 Task: Create the case escalation rules.
Action: Mouse moved to (1067, 79)
Screenshot: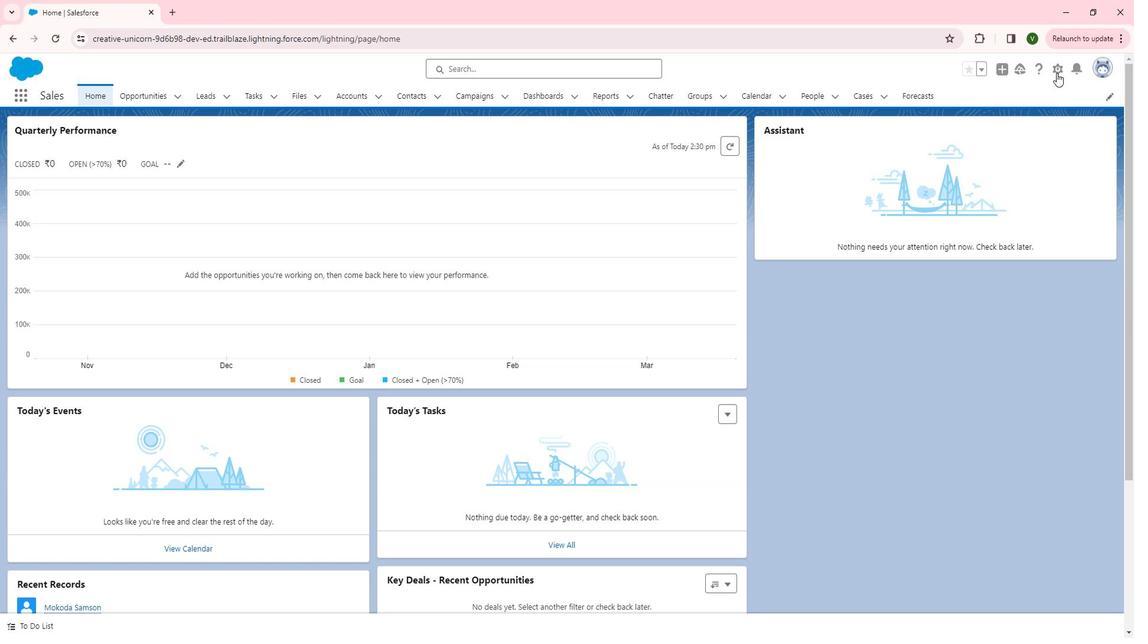 
Action: Mouse pressed left at (1067, 79)
Screenshot: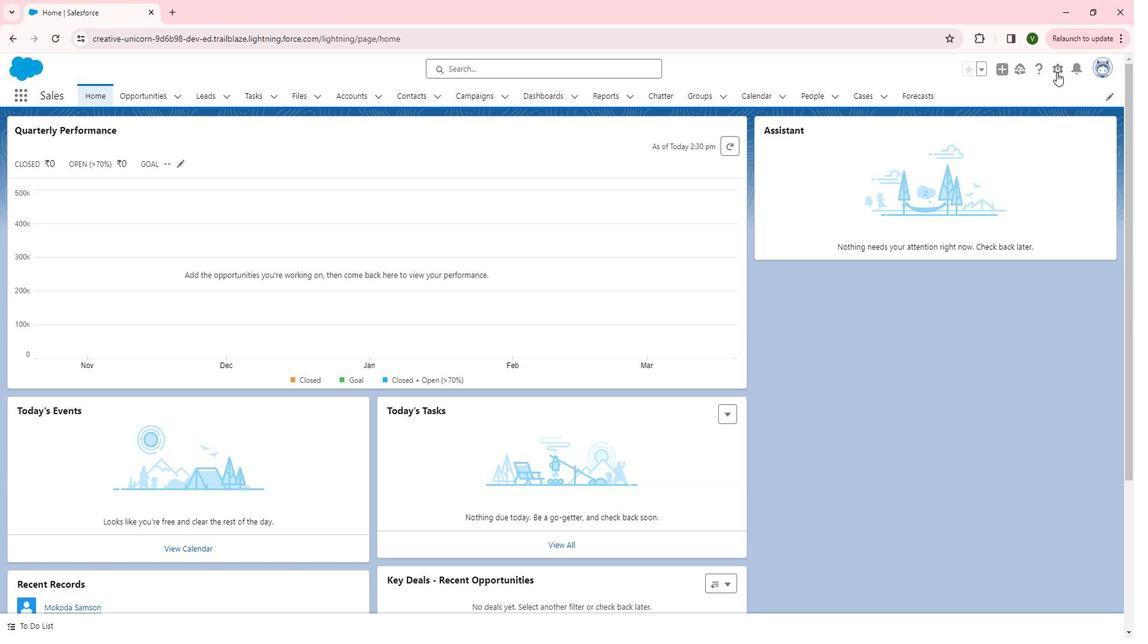 
Action: Mouse moved to (1020, 151)
Screenshot: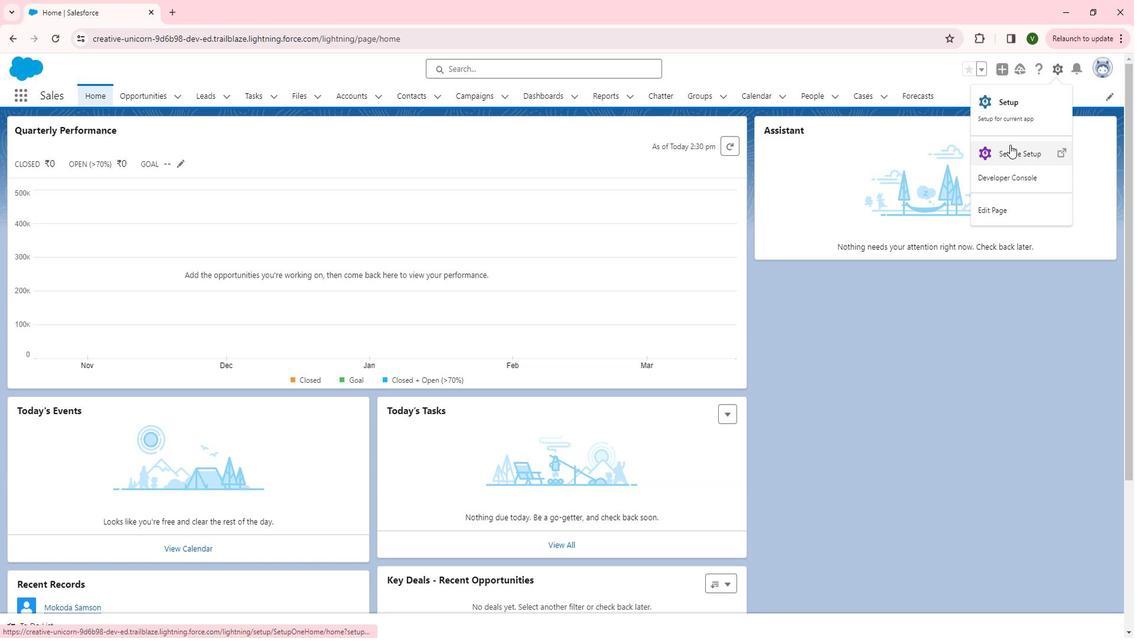 
Action: Mouse pressed left at (1020, 151)
Screenshot: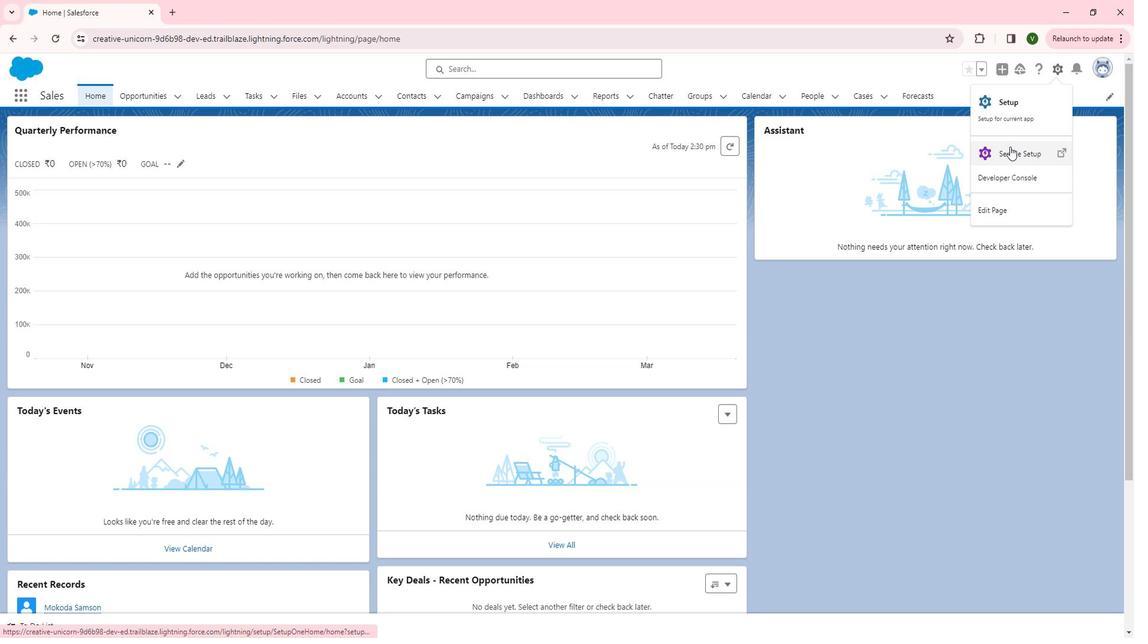 
Action: Mouse moved to (17, 362)
Screenshot: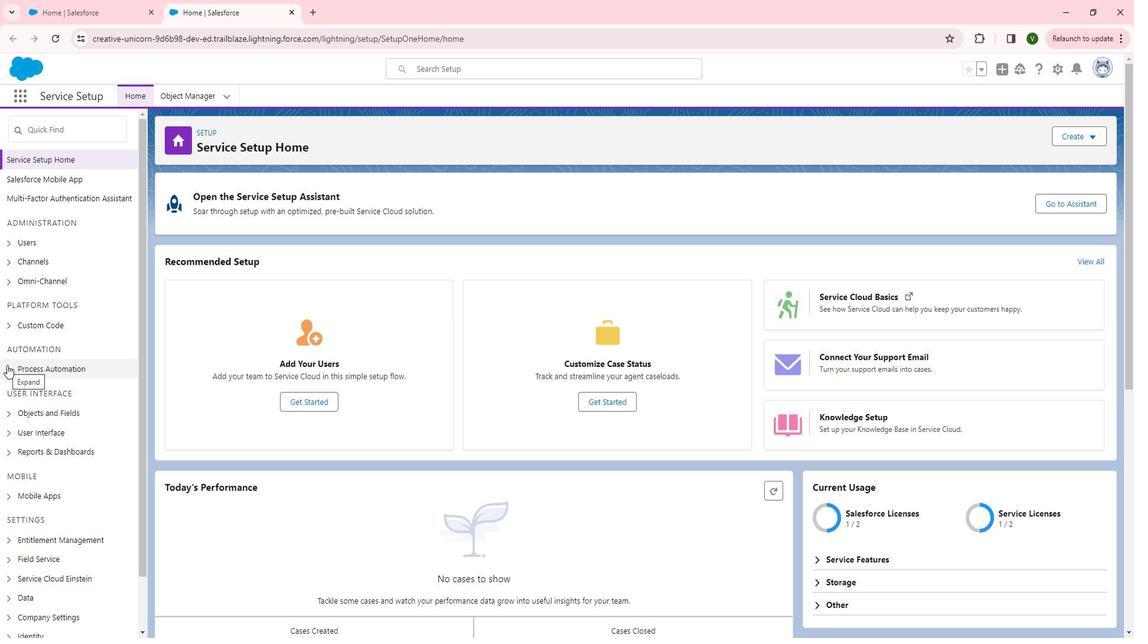 
Action: Mouse pressed left at (17, 362)
Screenshot: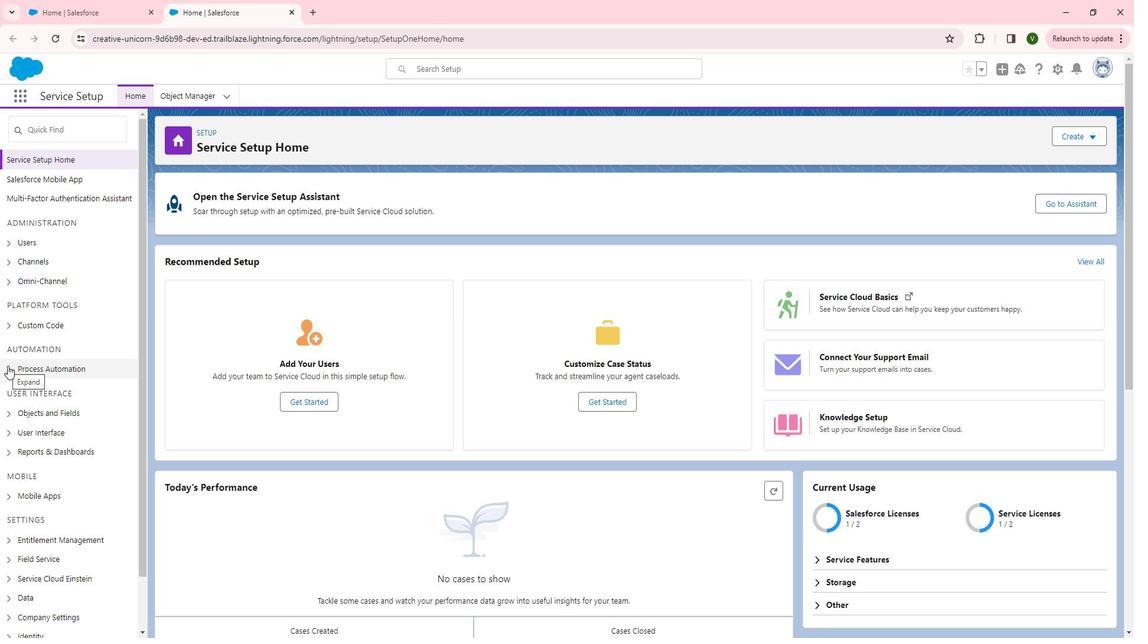 
Action: Mouse moved to (80, 500)
Screenshot: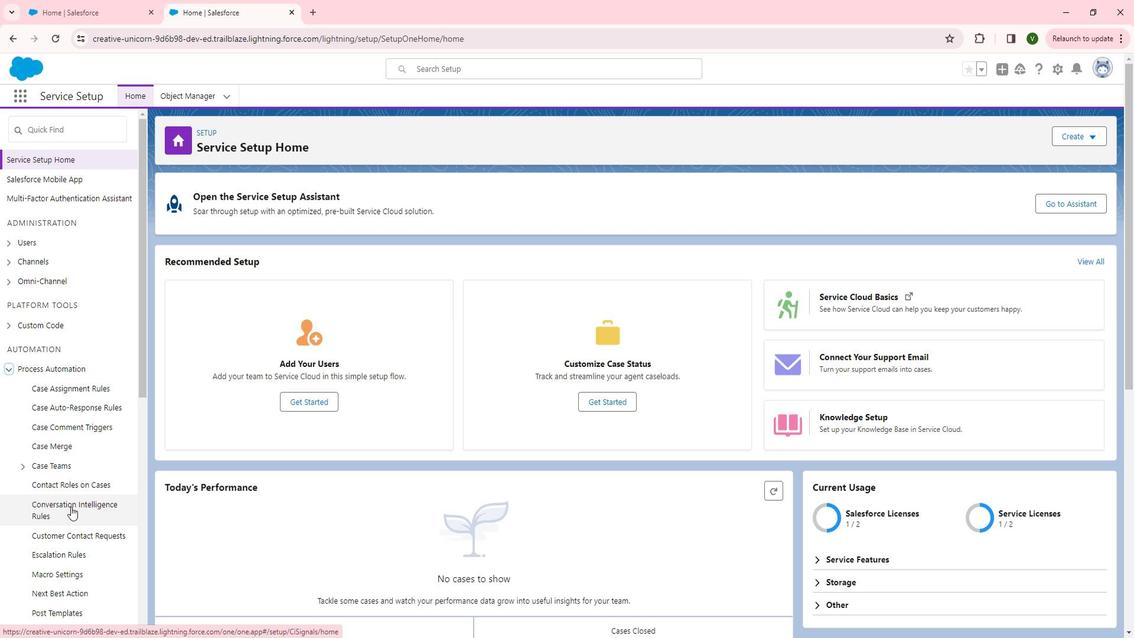 
Action: Mouse scrolled (80, 499) with delta (0, 0)
Screenshot: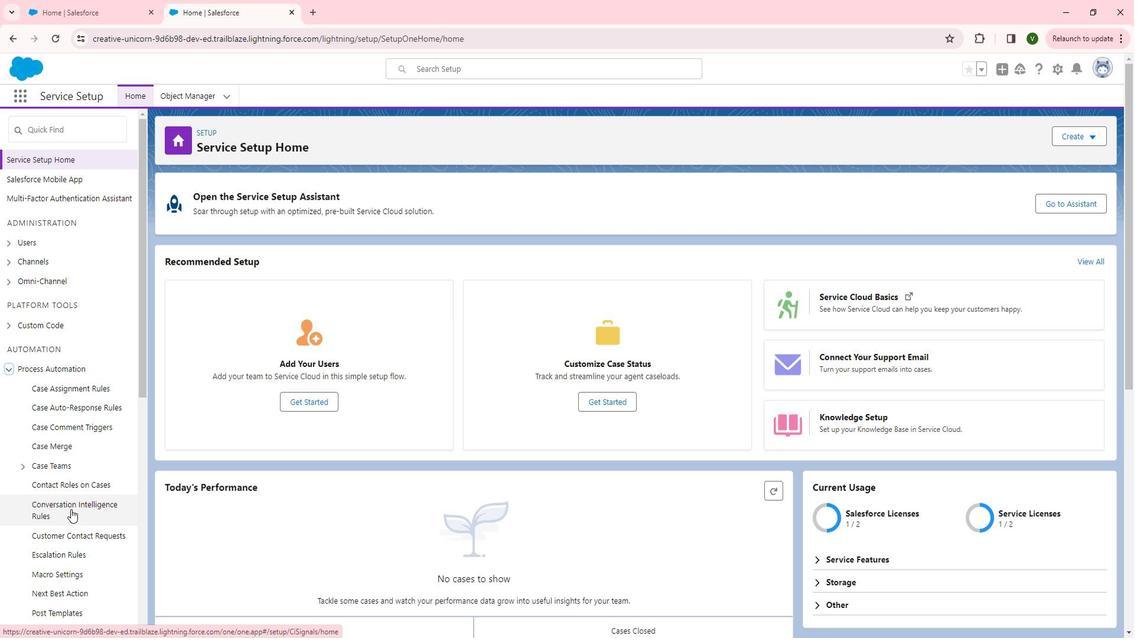 
Action: Mouse scrolled (80, 499) with delta (0, 0)
Screenshot: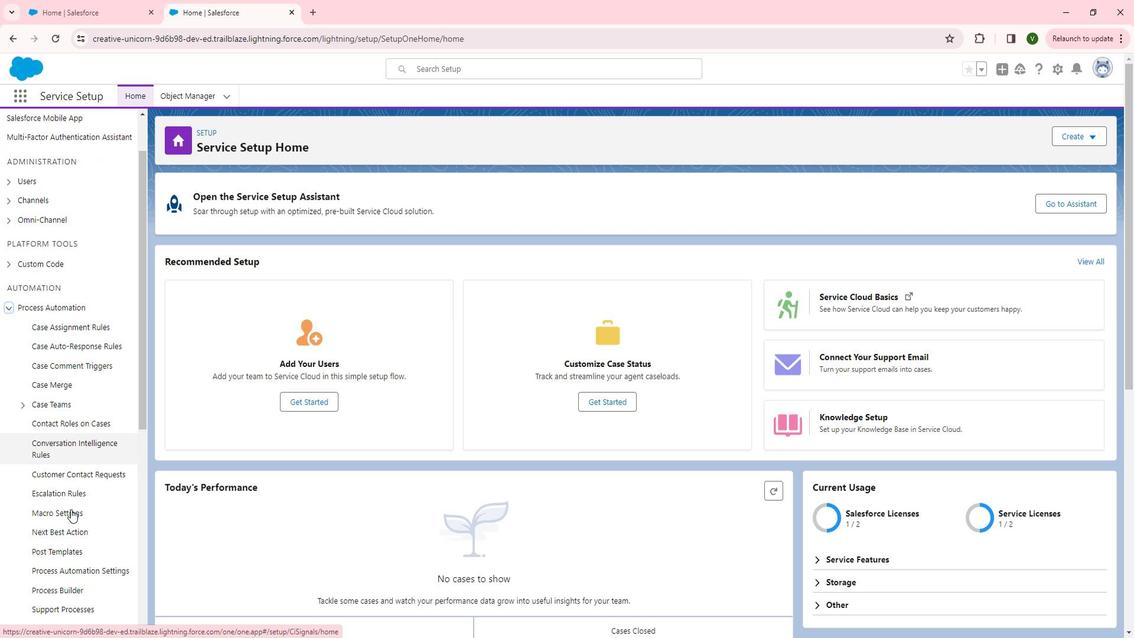 
Action: Mouse moved to (73, 426)
Screenshot: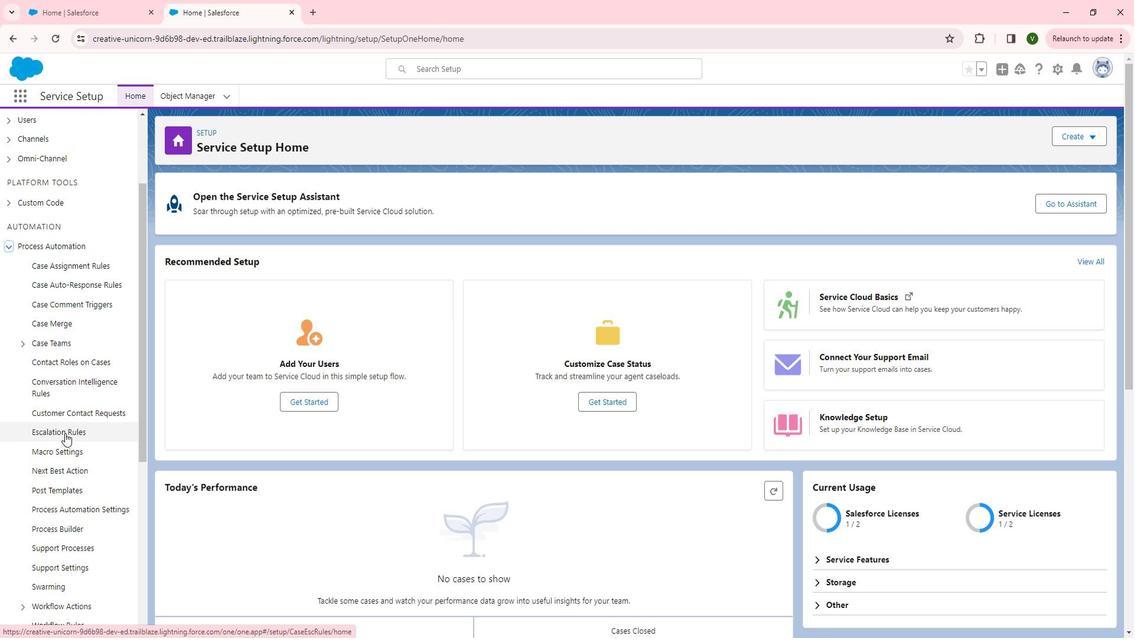 
Action: Mouse pressed left at (73, 426)
Screenshot: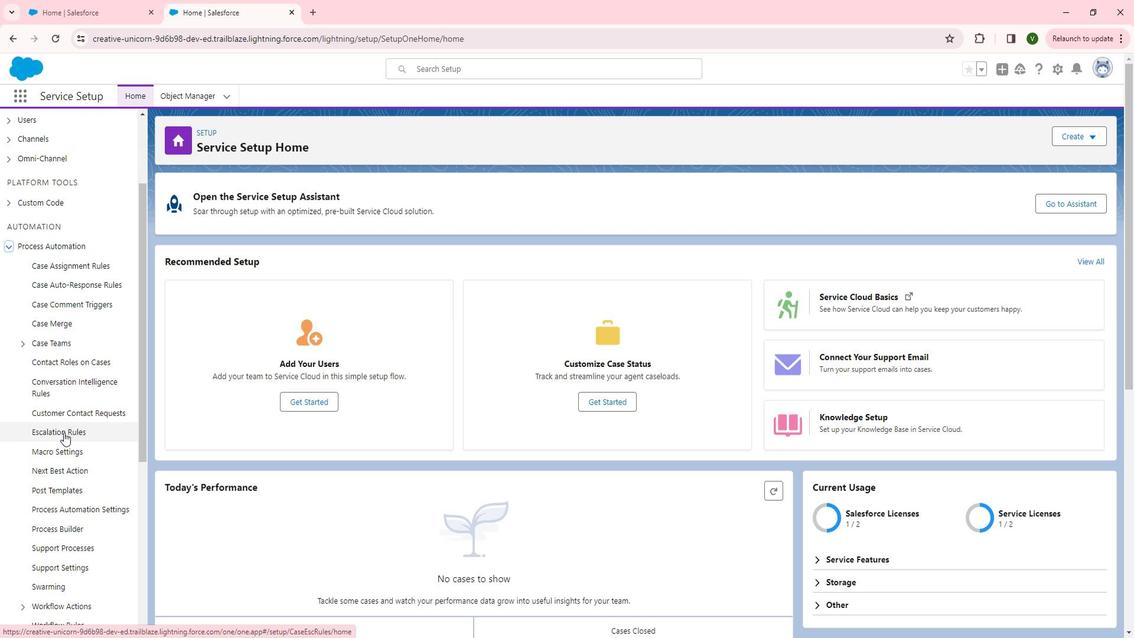 
Action: Mouse moved to (475, 244)
Screenshot: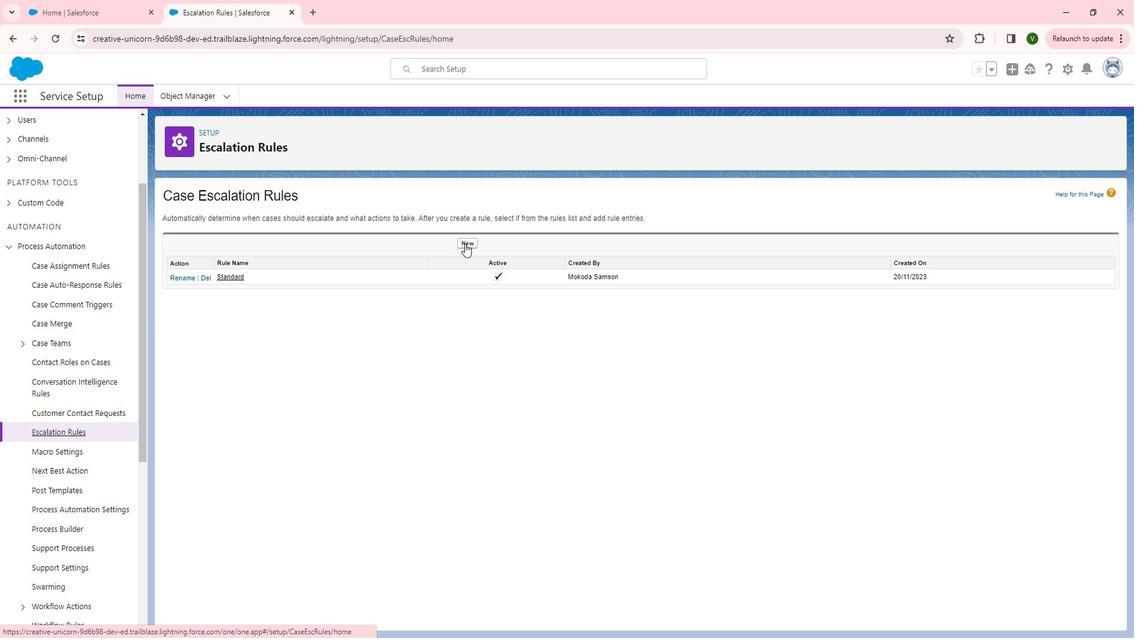 
Action: Mouse pressed left at (475, 244)
Screenshot: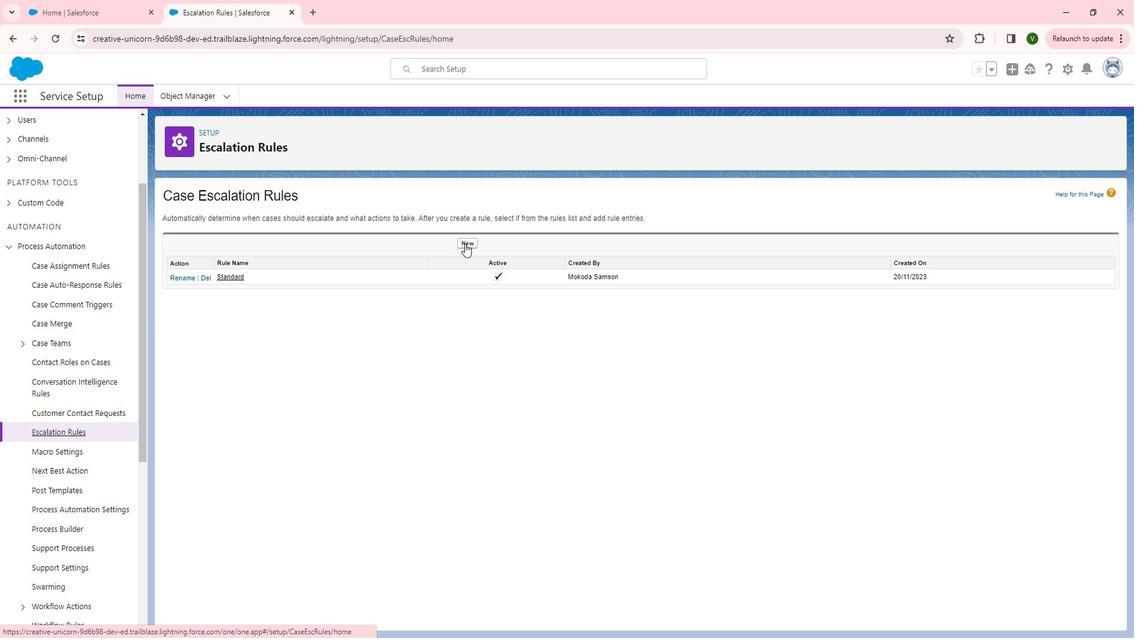 
Action: Mouse moved to (394, 274)
Screenshot: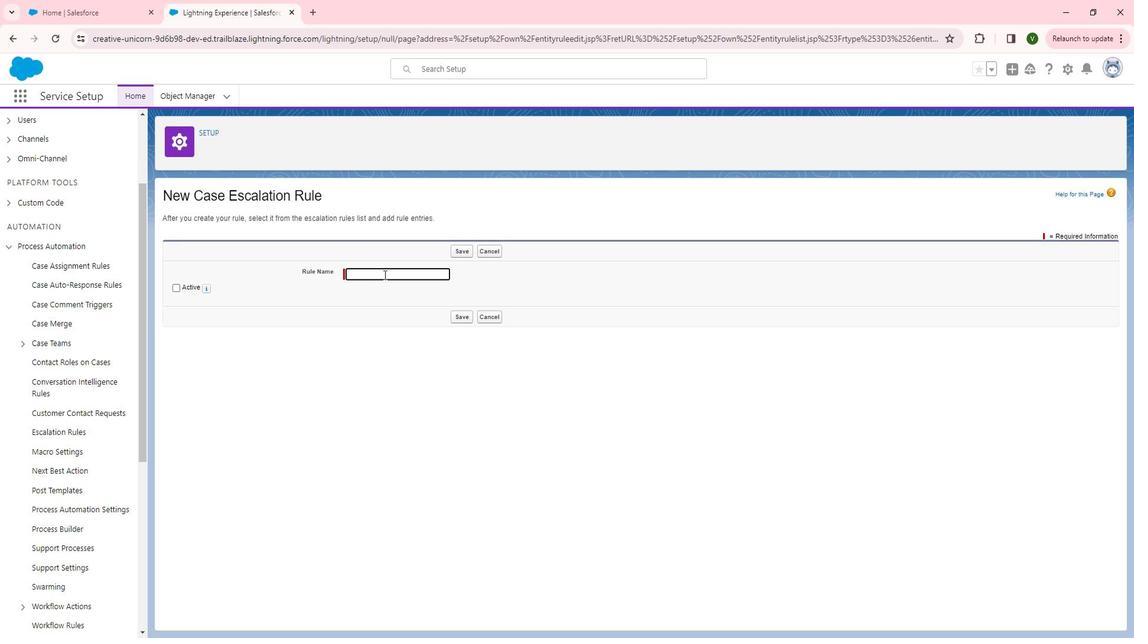 
Action: Mouse pressed left at (394, 274)
Screenshot: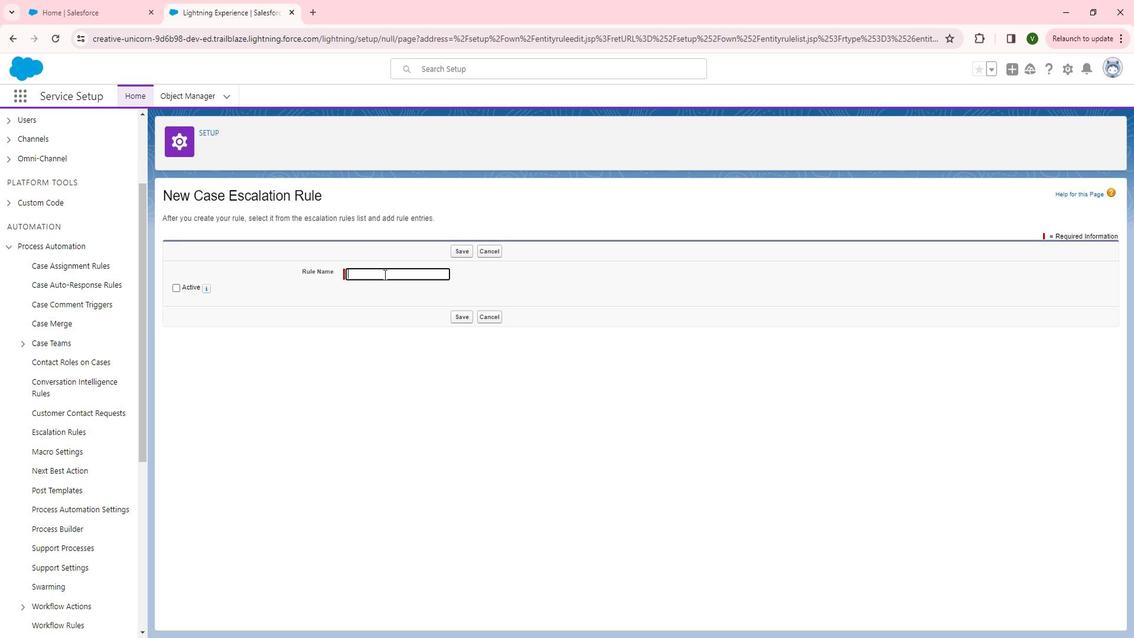 
Action: Key pressed new
Screenshot: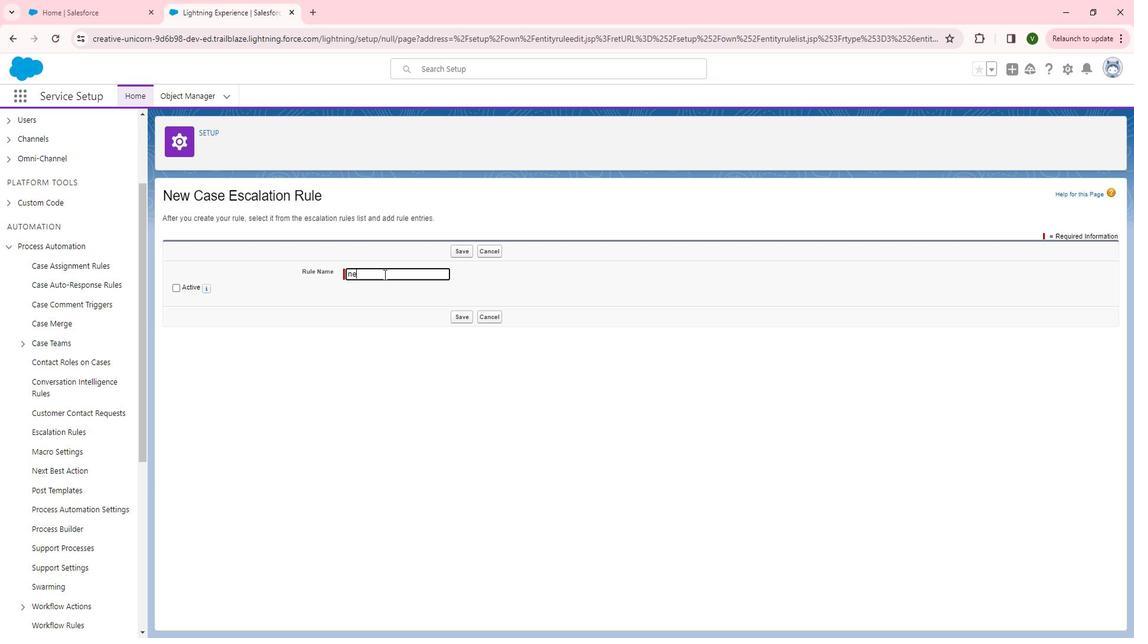 
Action: Mouse moved to (472, 253)
Screenshot: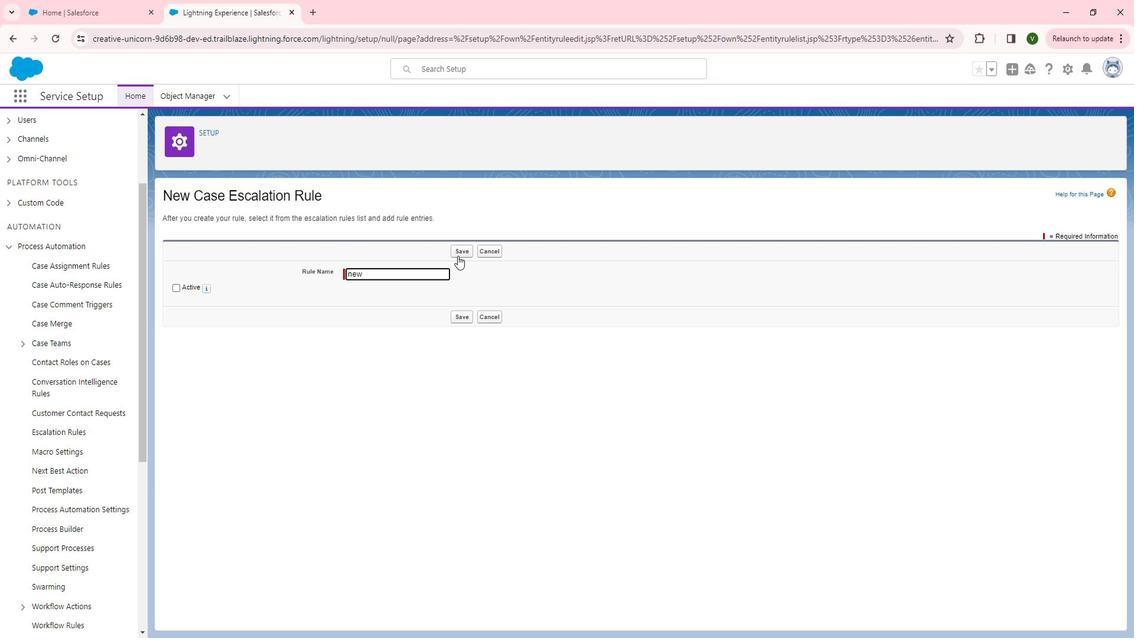 
Action: Mouse pressed left at (472, 253)
Screenshot: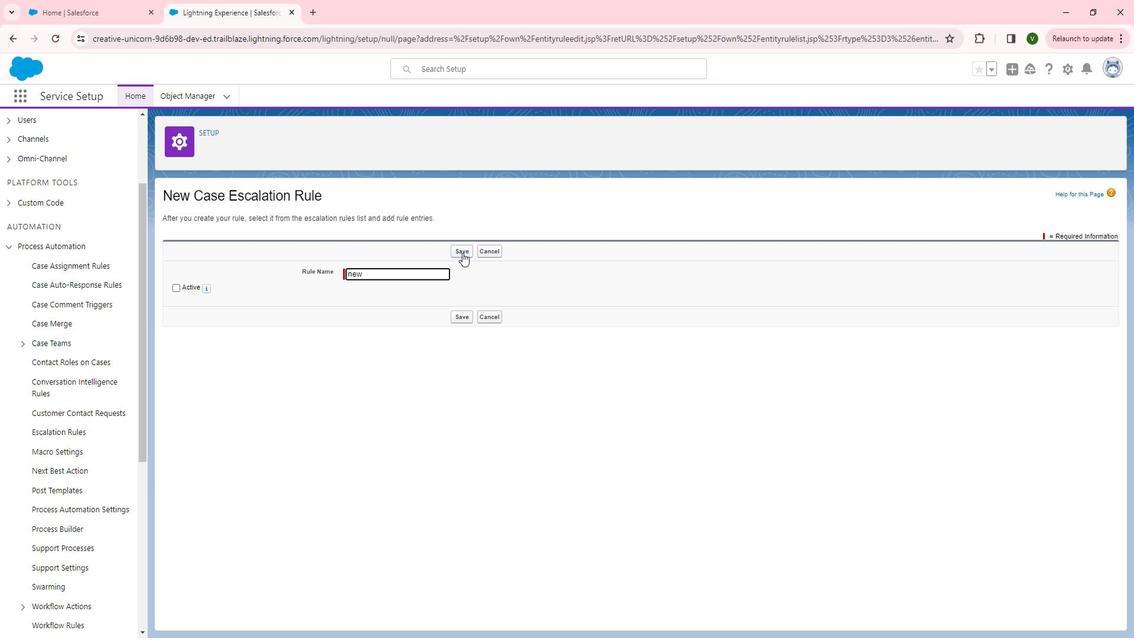 
Action: Mouse moved to (234, 274)
Screenshot: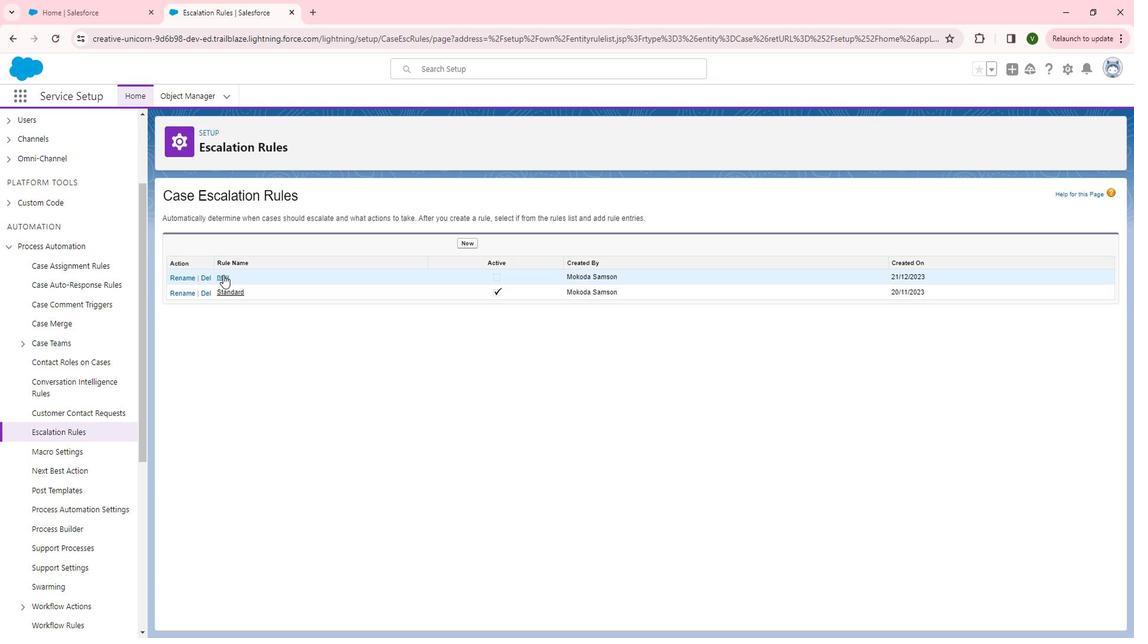 
Action: Mouse pressed left at (234, 274)
Screenshot: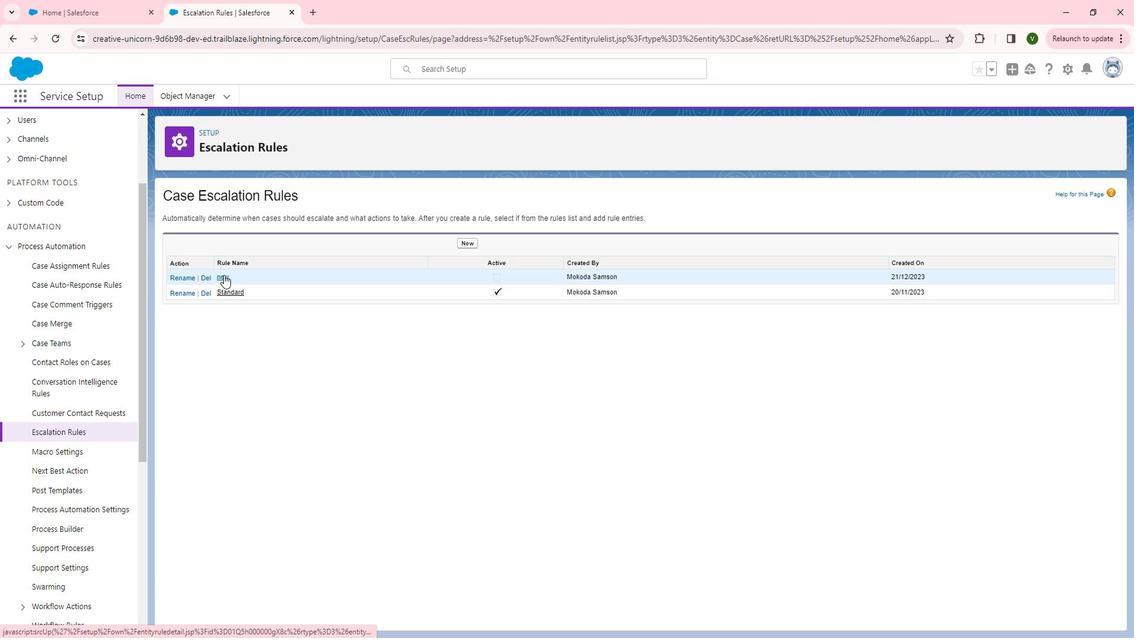 
Action: Mouse moved to (478, 330)
Screenshot: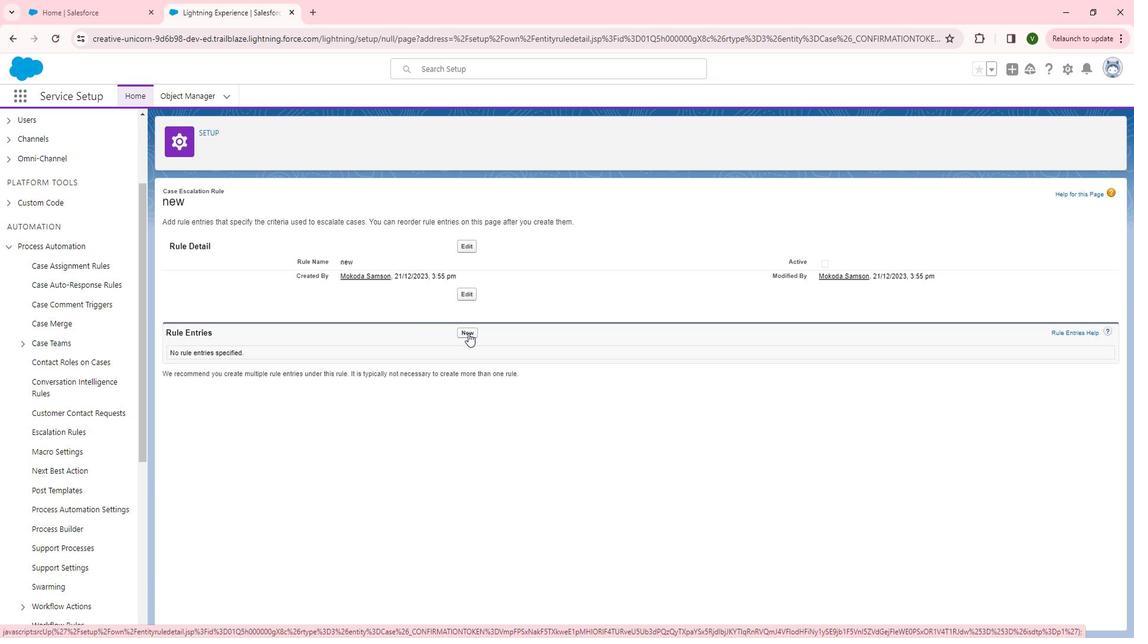 
Action: Mouse pressed left at (478, 330)
Screenshot: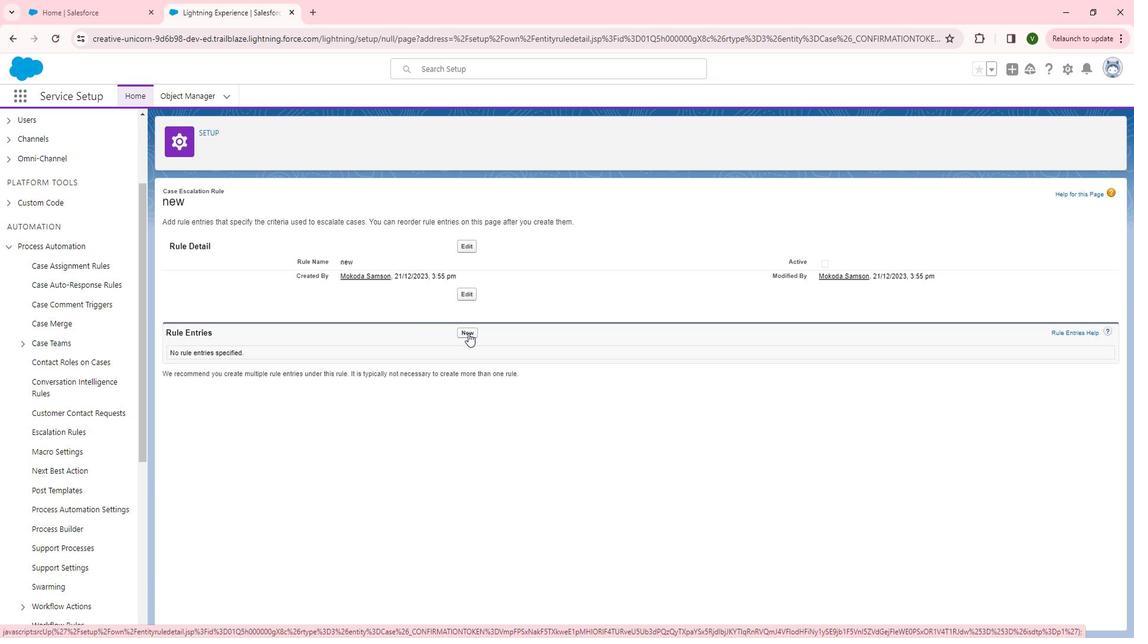 
Action: Mouse moved to (358, 303)
Screenshot: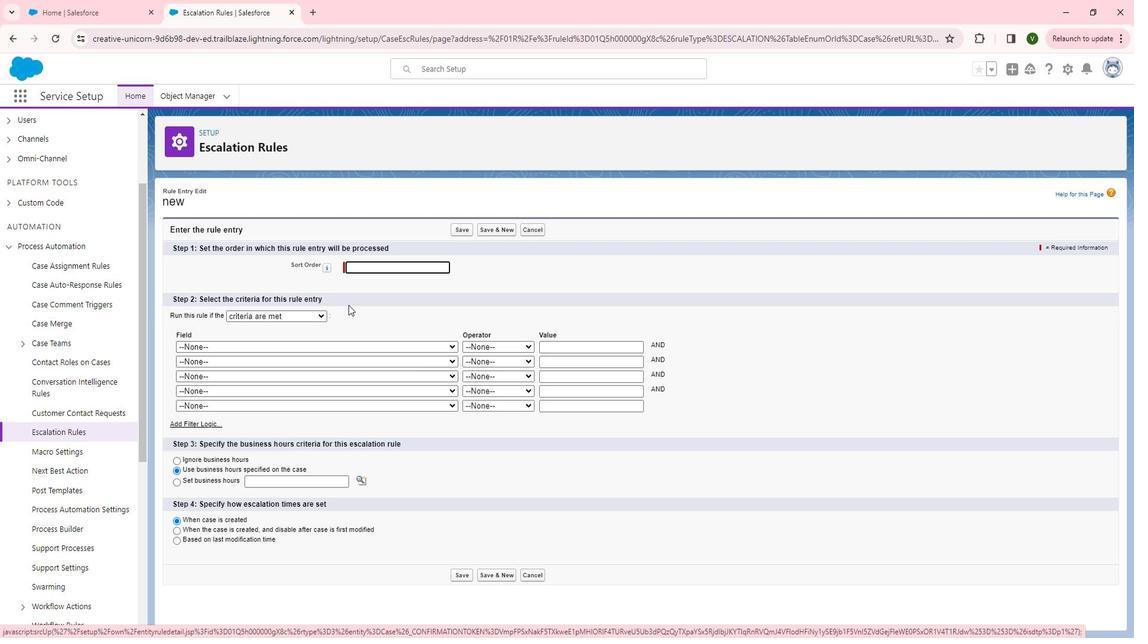 
Action: Key pressed 1
Screenshot: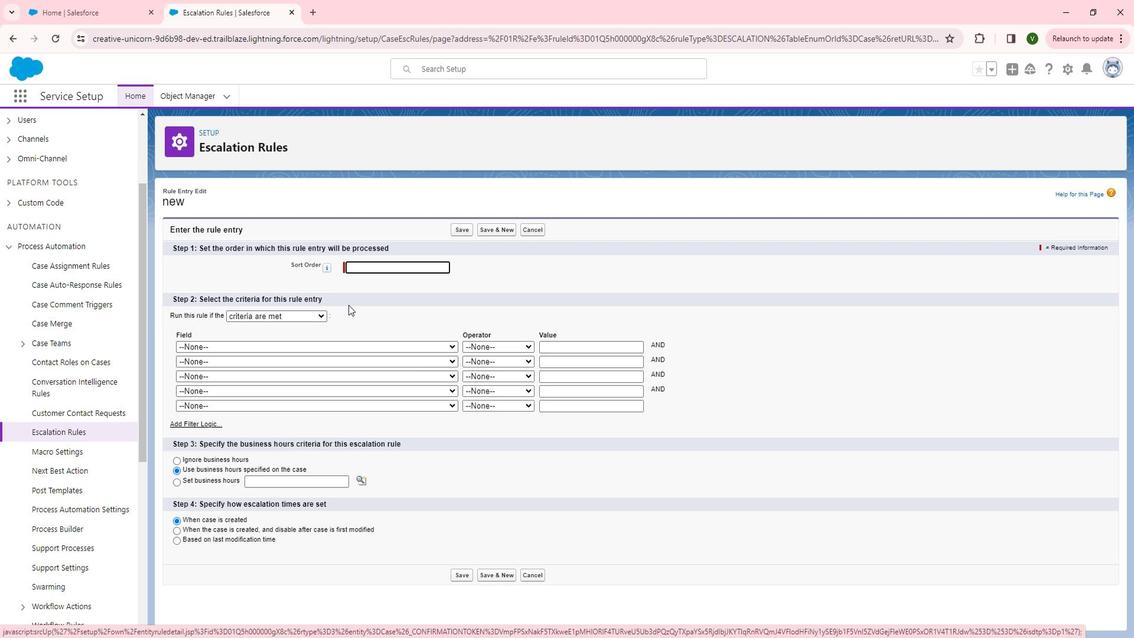 
Action: Mouse moved to (329, 343)
Screenshot: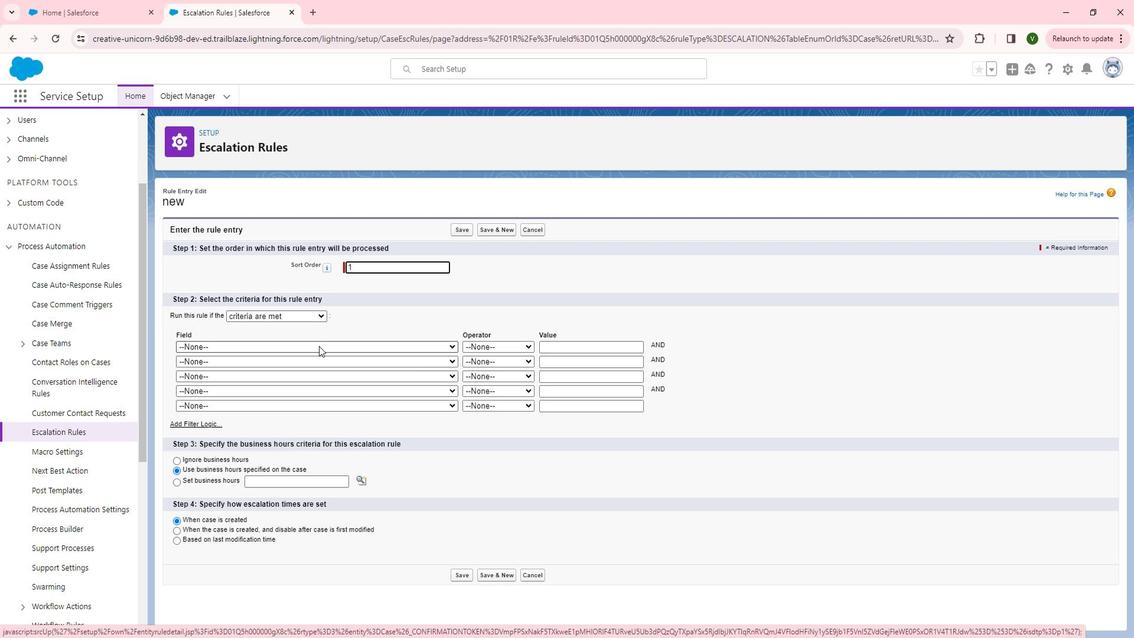 
Action: Mouse pressed left at (329, 343)
Screenshot: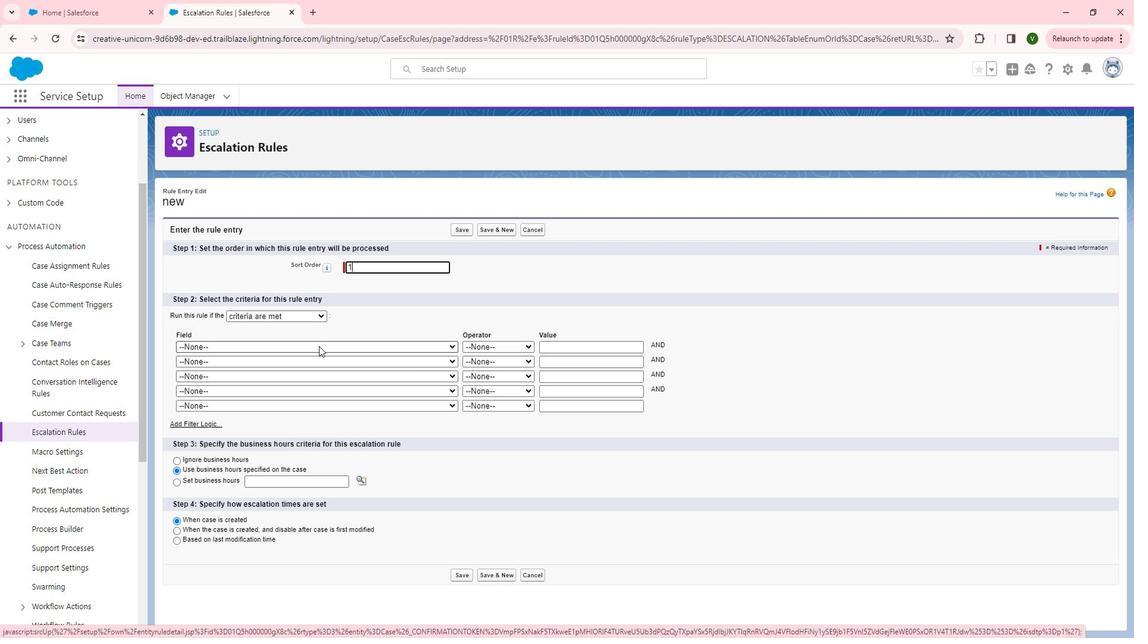 
Action: Mouse moved to (292, 439)
Screenshot: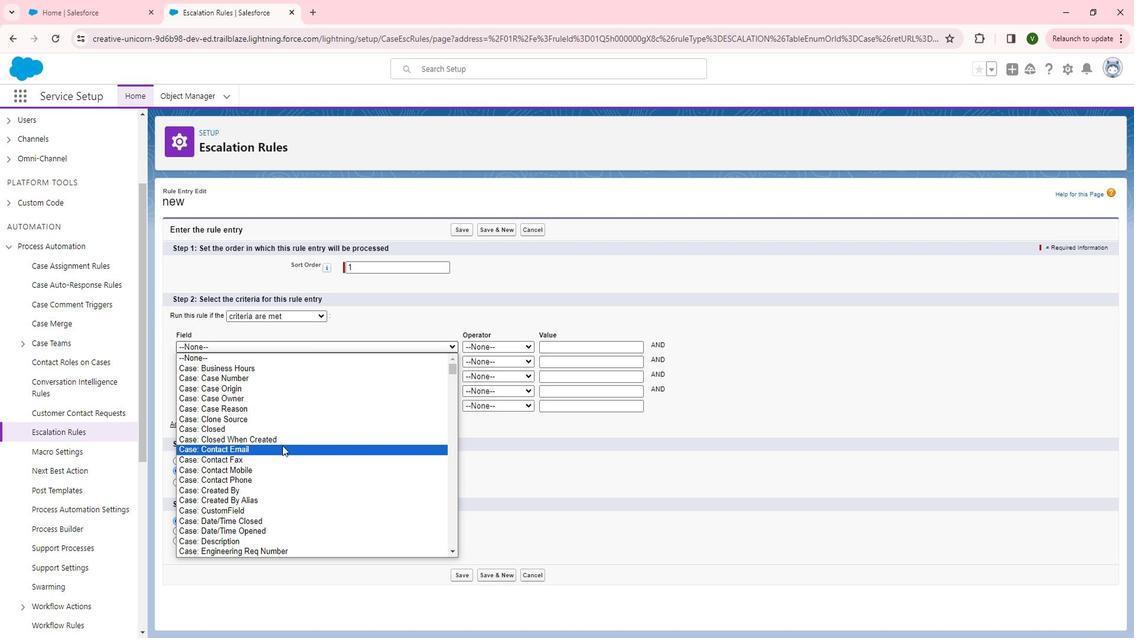 
Action: Mouse pressed left at (292, 439)
Screenshot: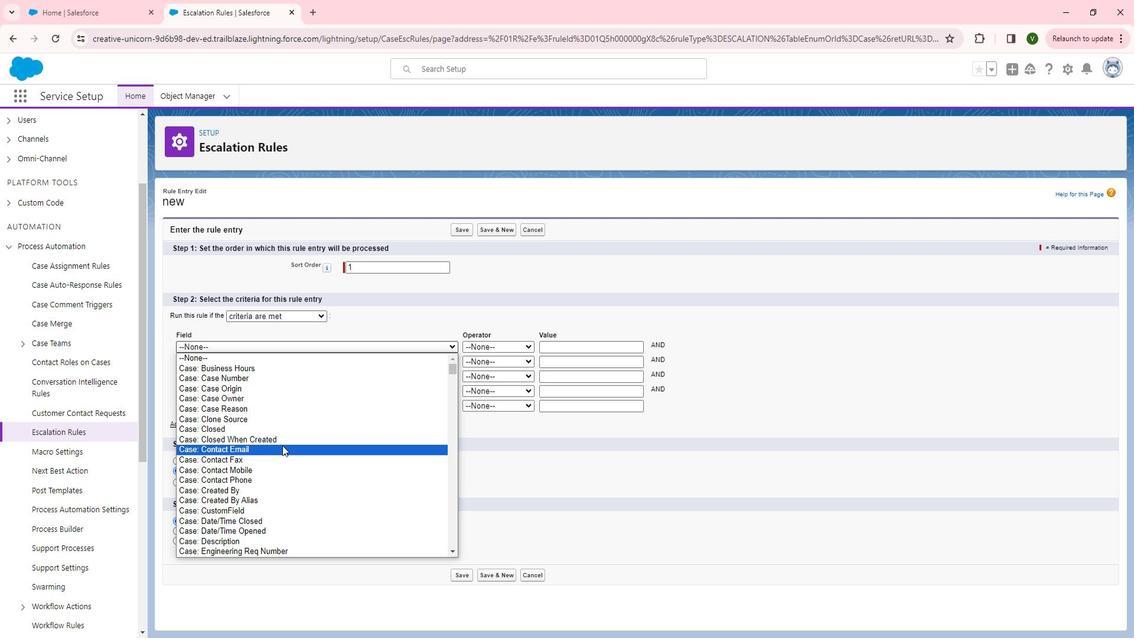 
Action: Mouse moved to (512, 344)
Screenshot: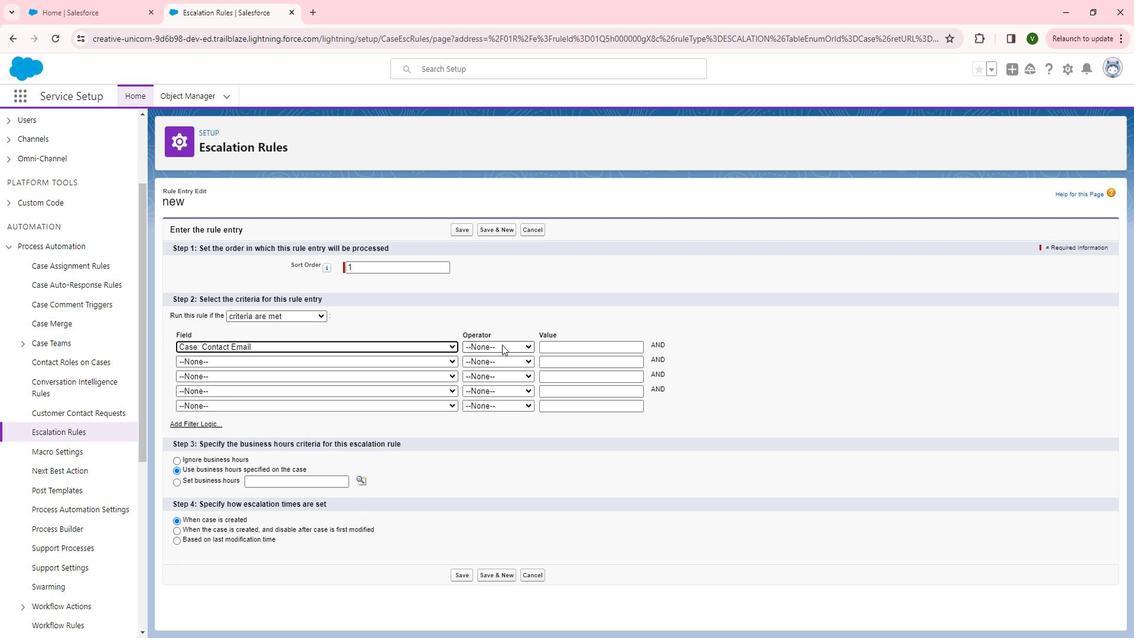 
Action: Mouse pressed left at (512, 344)
Screenshot: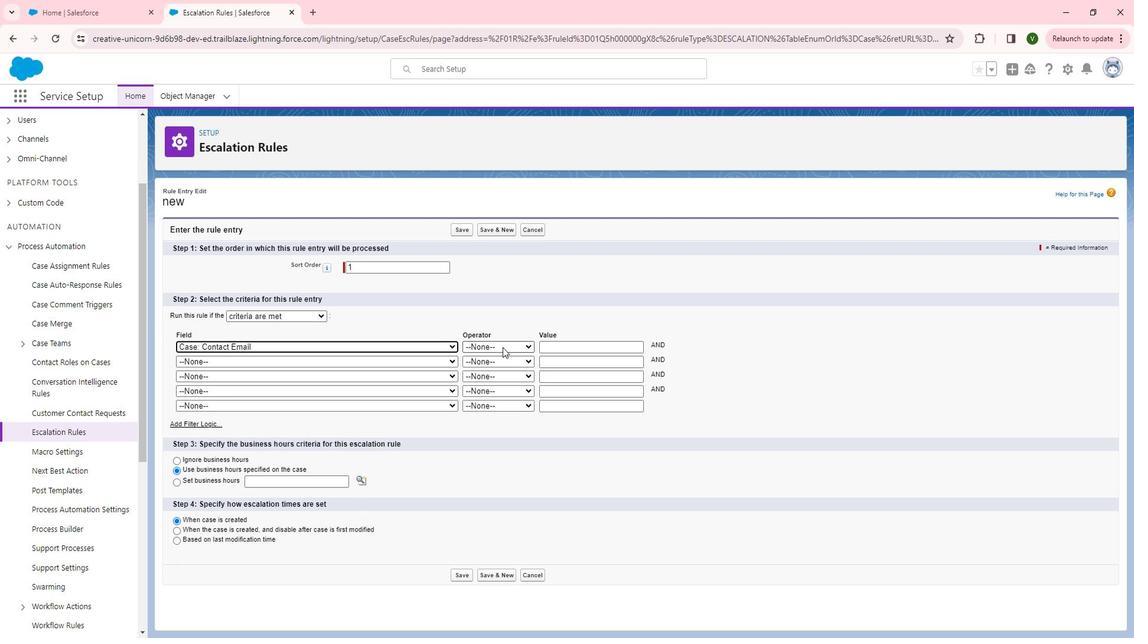 
Action: Mouse moved to (519, 370)
Screenshot: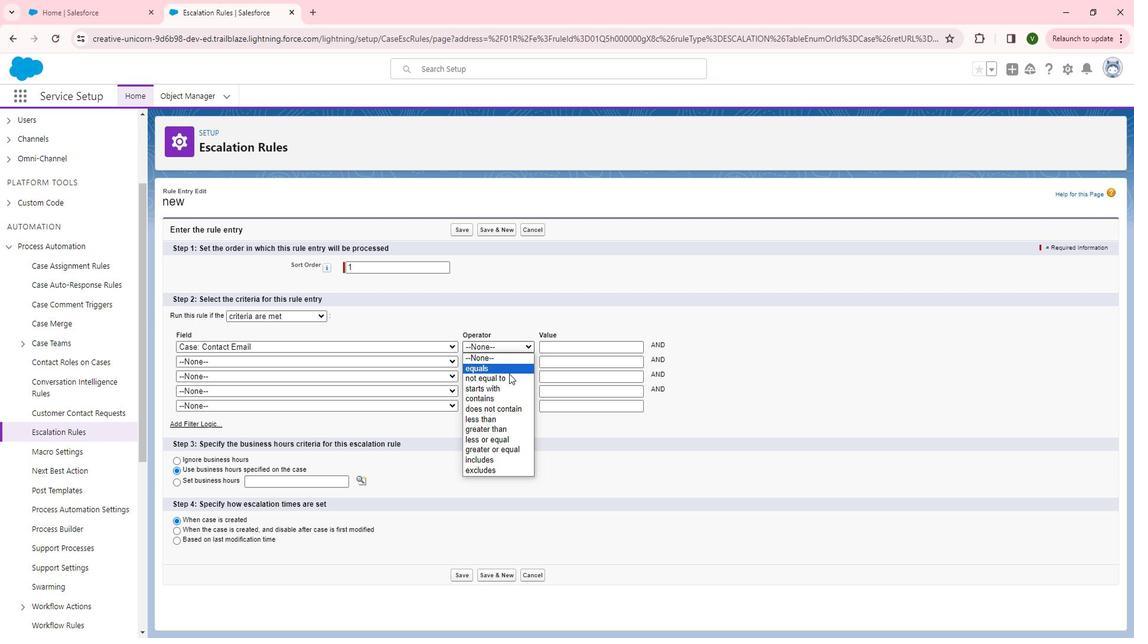 
Action: Mouse pressed left at (519, 370)
Screenshot: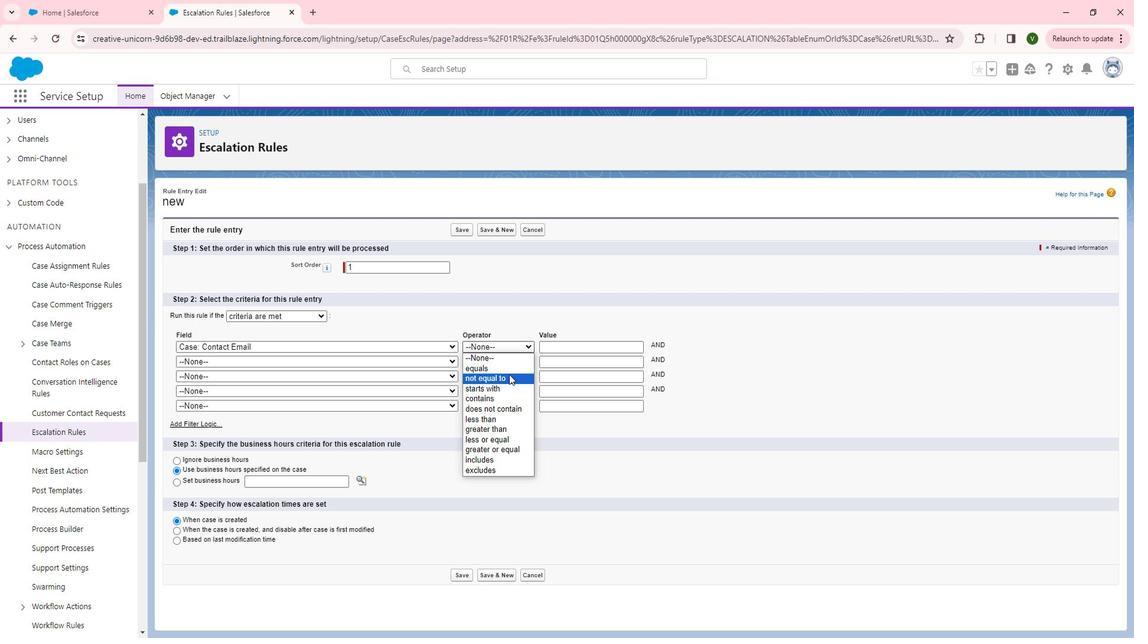 
Action: Mouse moved to (590, 342)
Screenshot: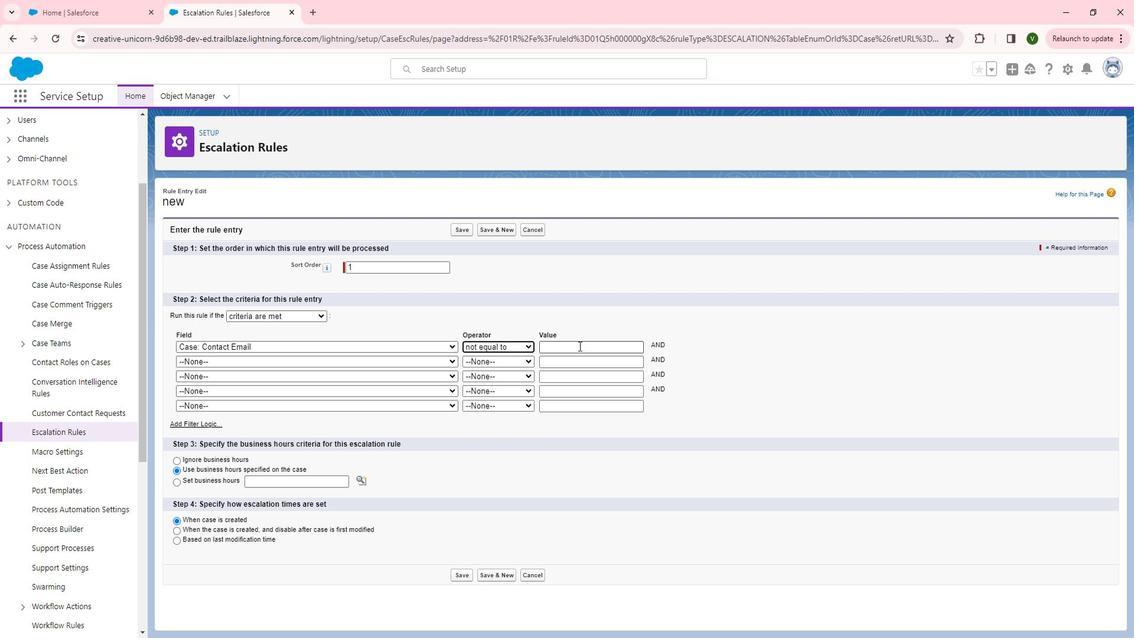
Action: Mouse pressed left at (590, 342)
Screenshot: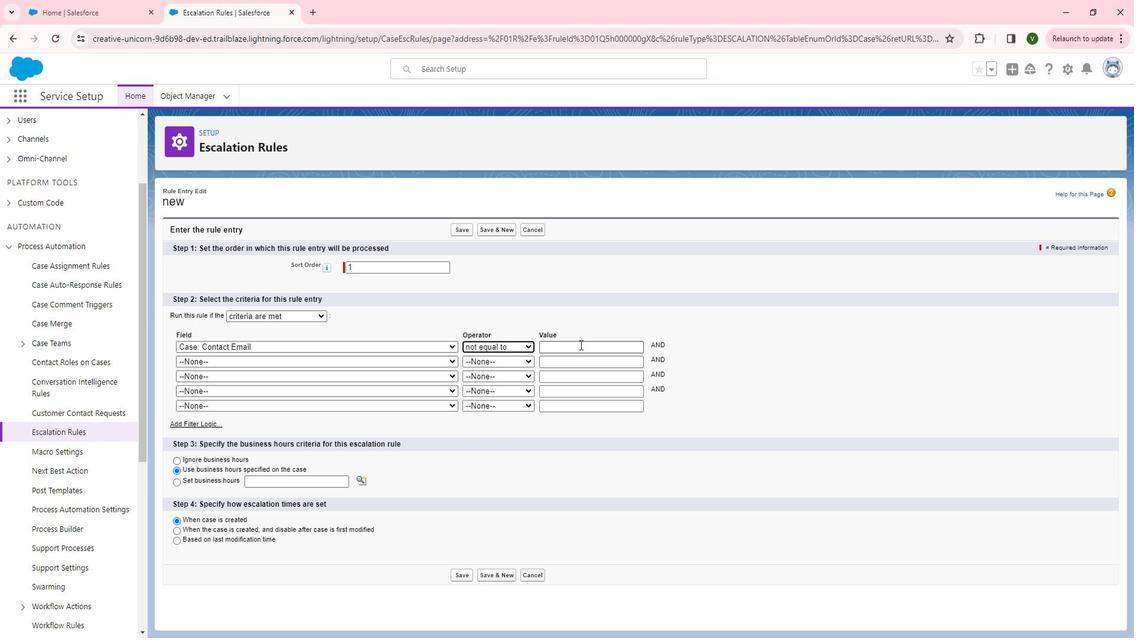 
Action: Key pressed <Key.shift>Null
Screenshot: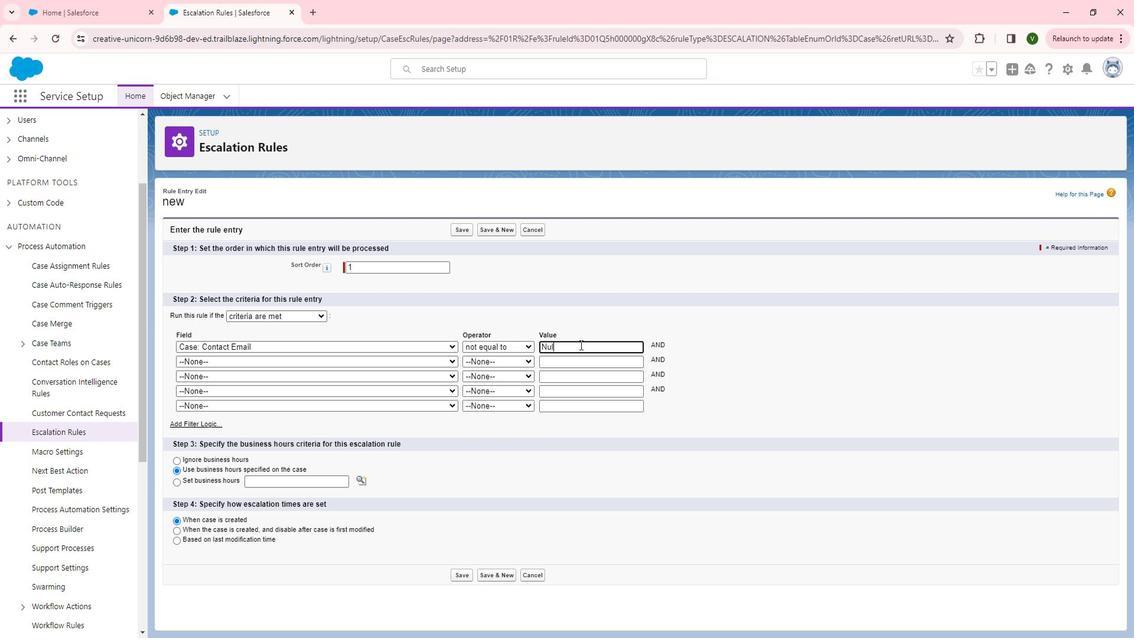 
Action: Mouse moved to (488, 446)
Screenshot: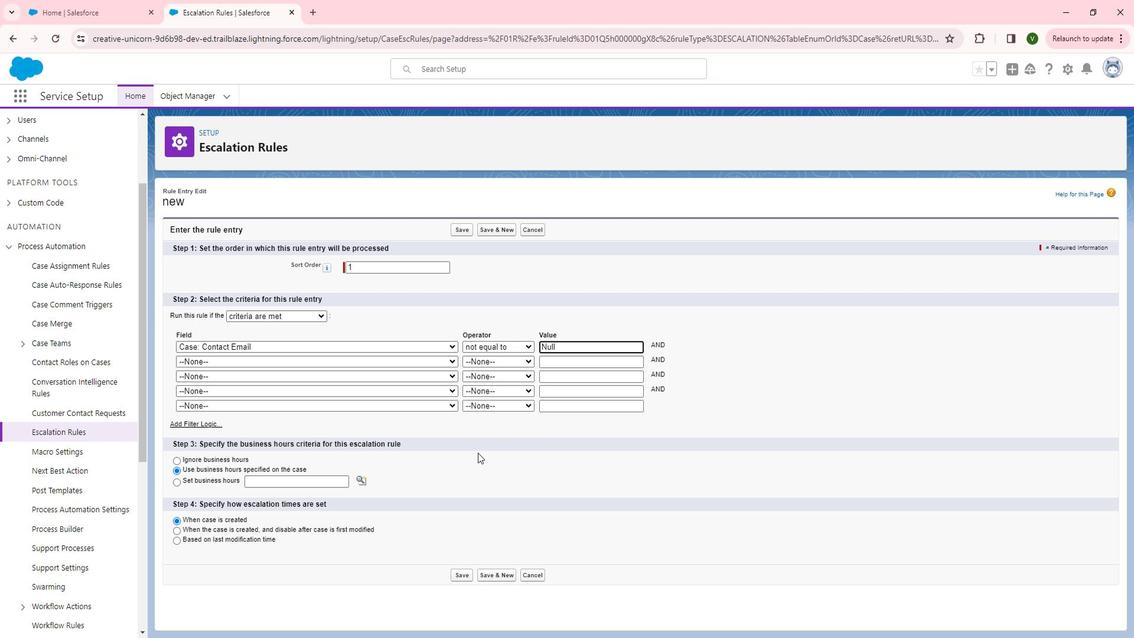 
Action: Mouse pressed left at (488, 446)
Screenshot: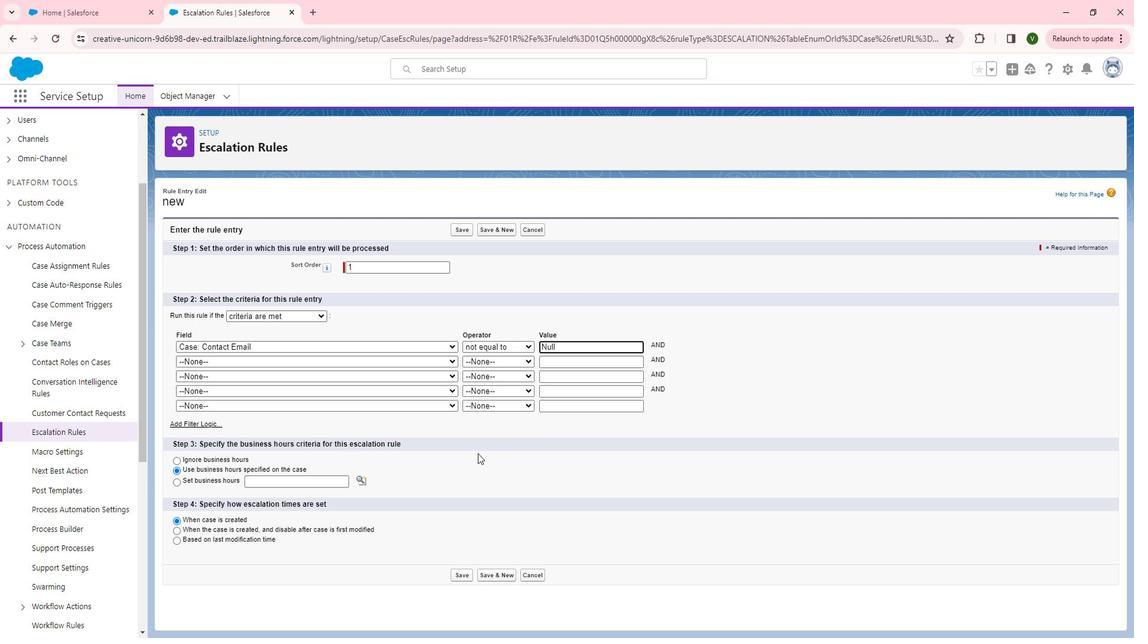 
Action: Mouse moved to (476, 561)
Screenshot: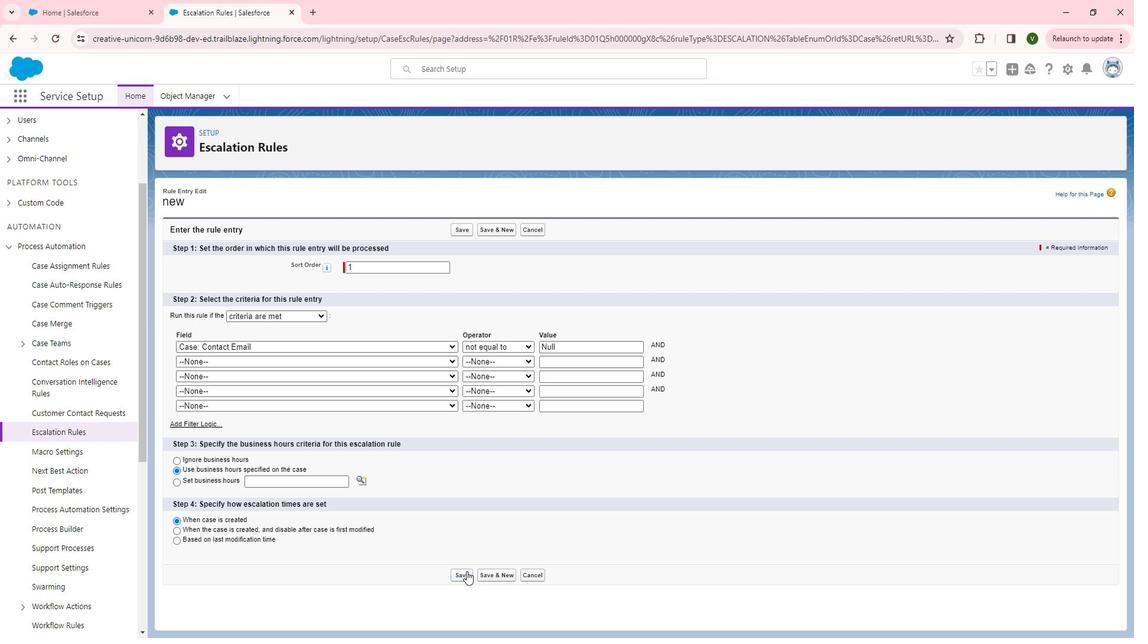 
Action: Mouse pressed left at (476, 561)
Screenshot: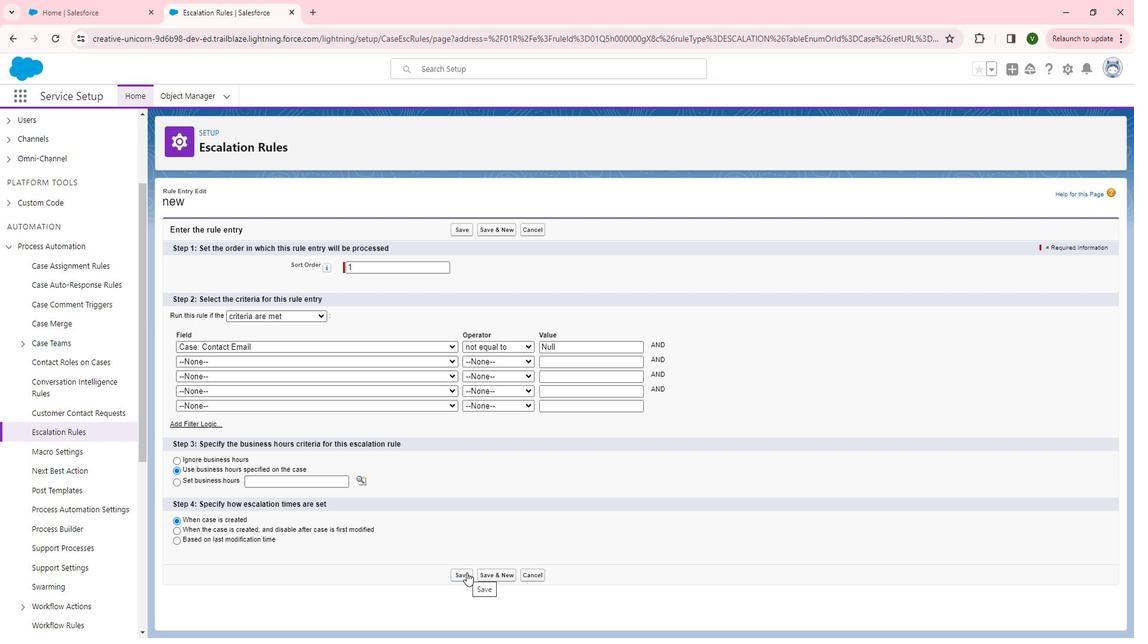 
Action: Mouse moved to (514, 413)
Screenshot: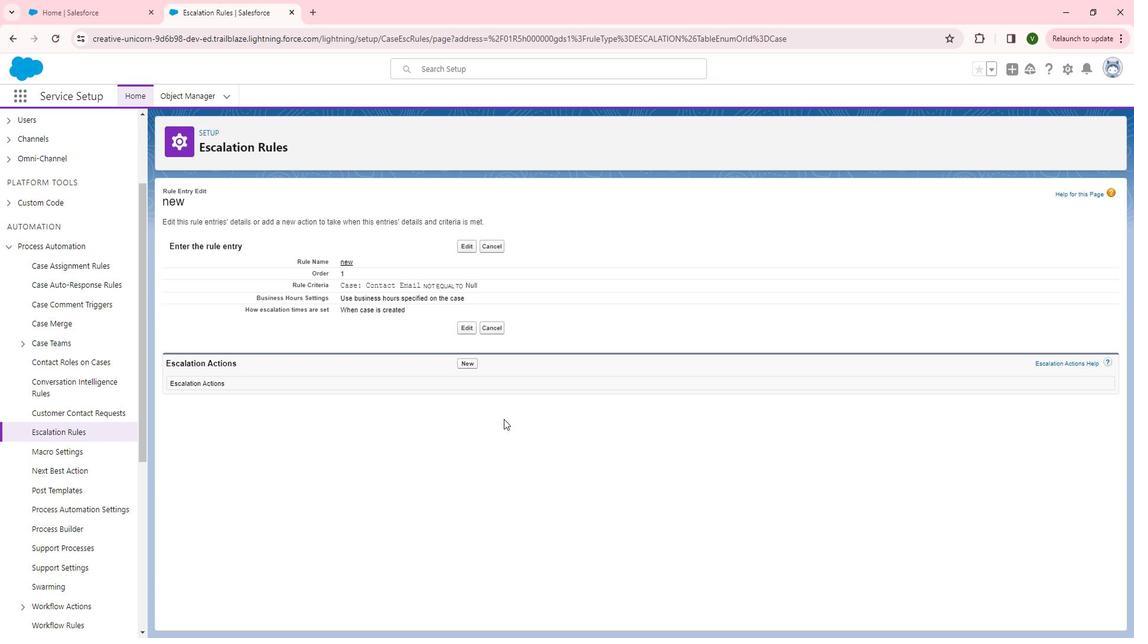 
